 Task: Change the page size to A5.
Action: Mouse moved to (55, 105)
Screenshot: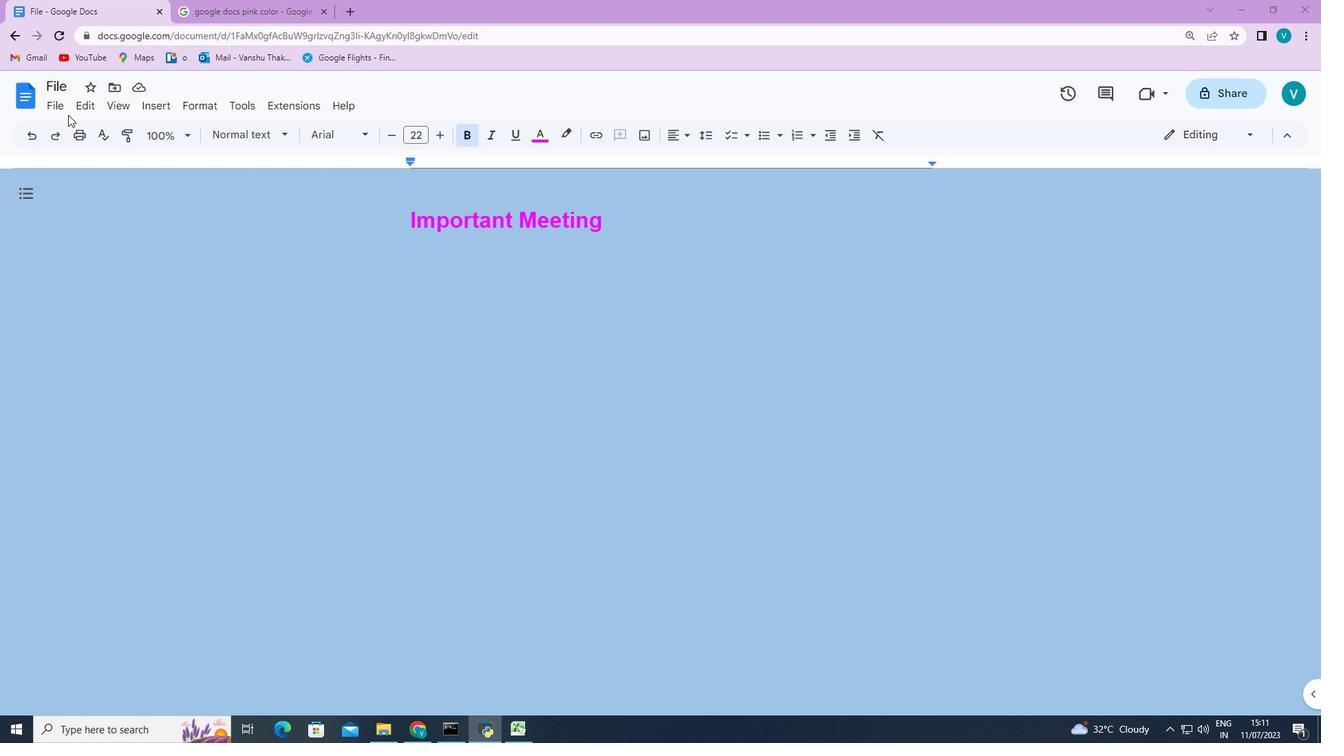 
Action: Mouse pressed left at (55, 105)
Screenshot: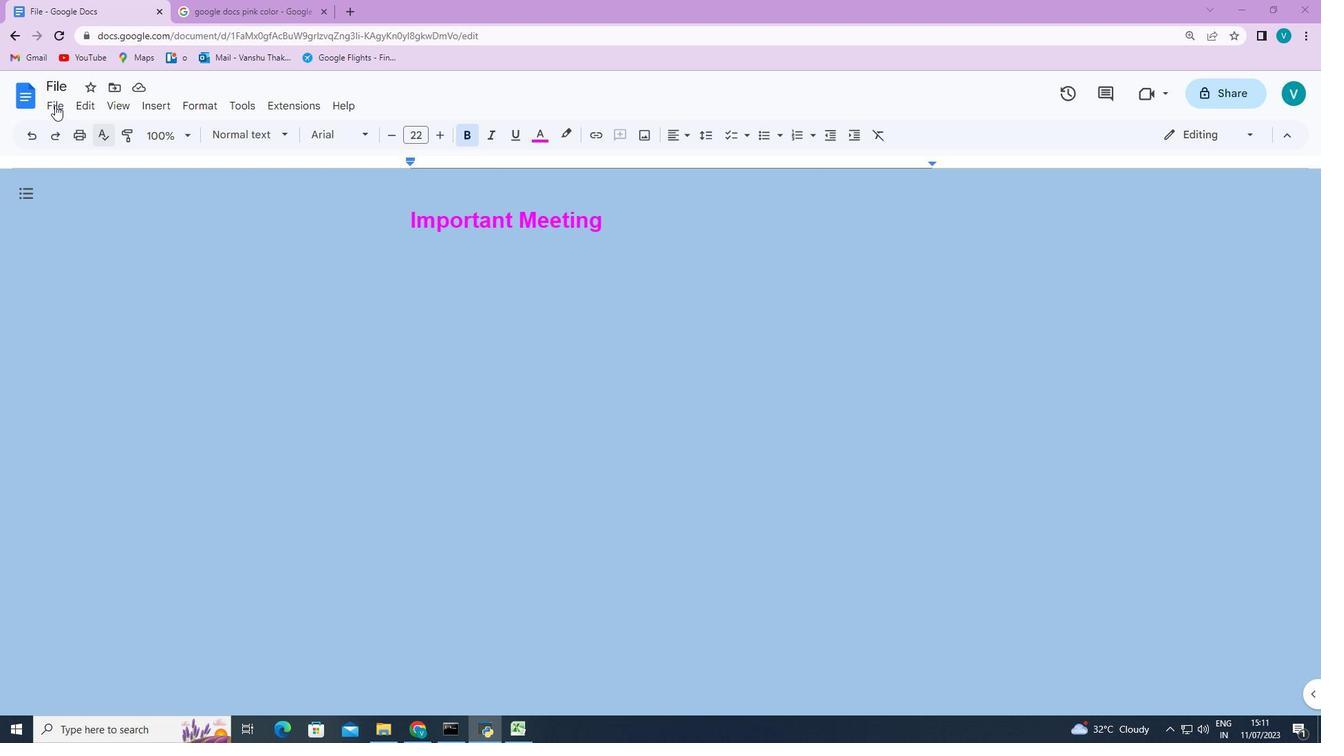 
Action: Mouse moved to (107, 538)
Screenshot: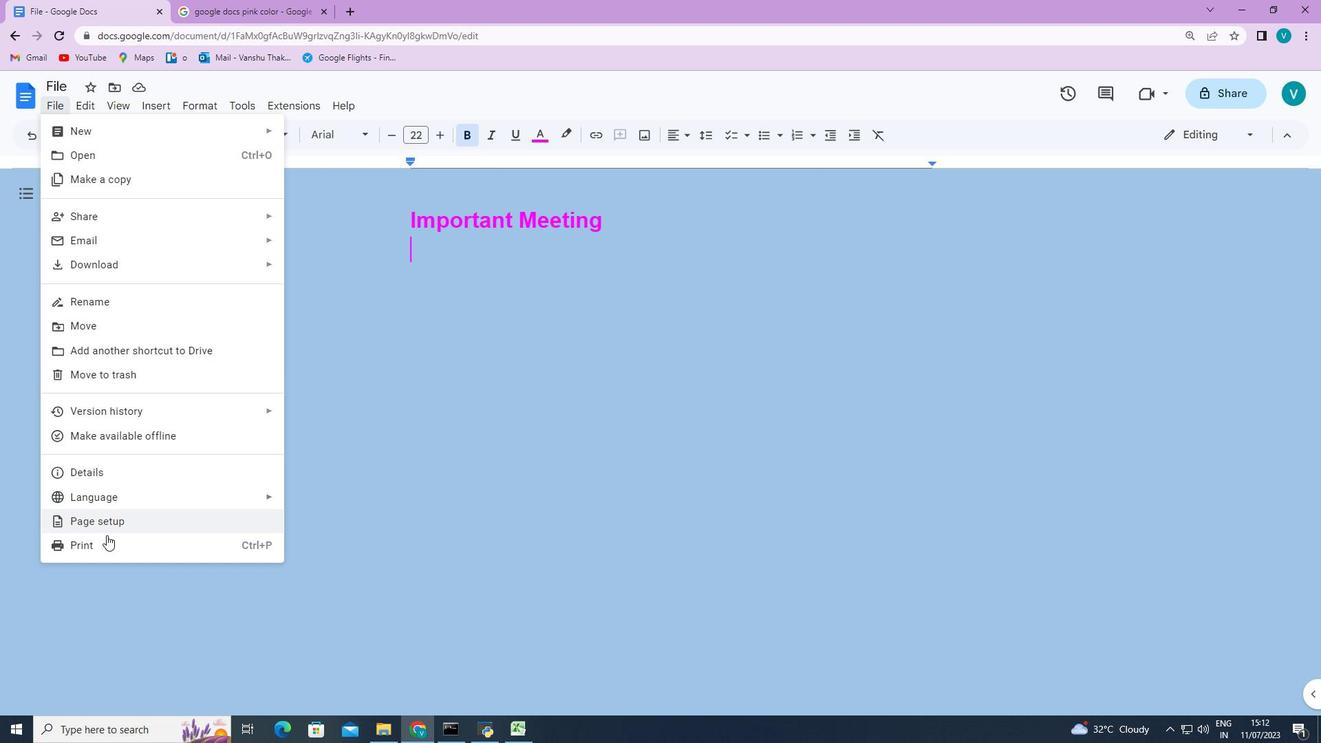 
Action: Mouse pressed left at (107, 538)
Screenshot: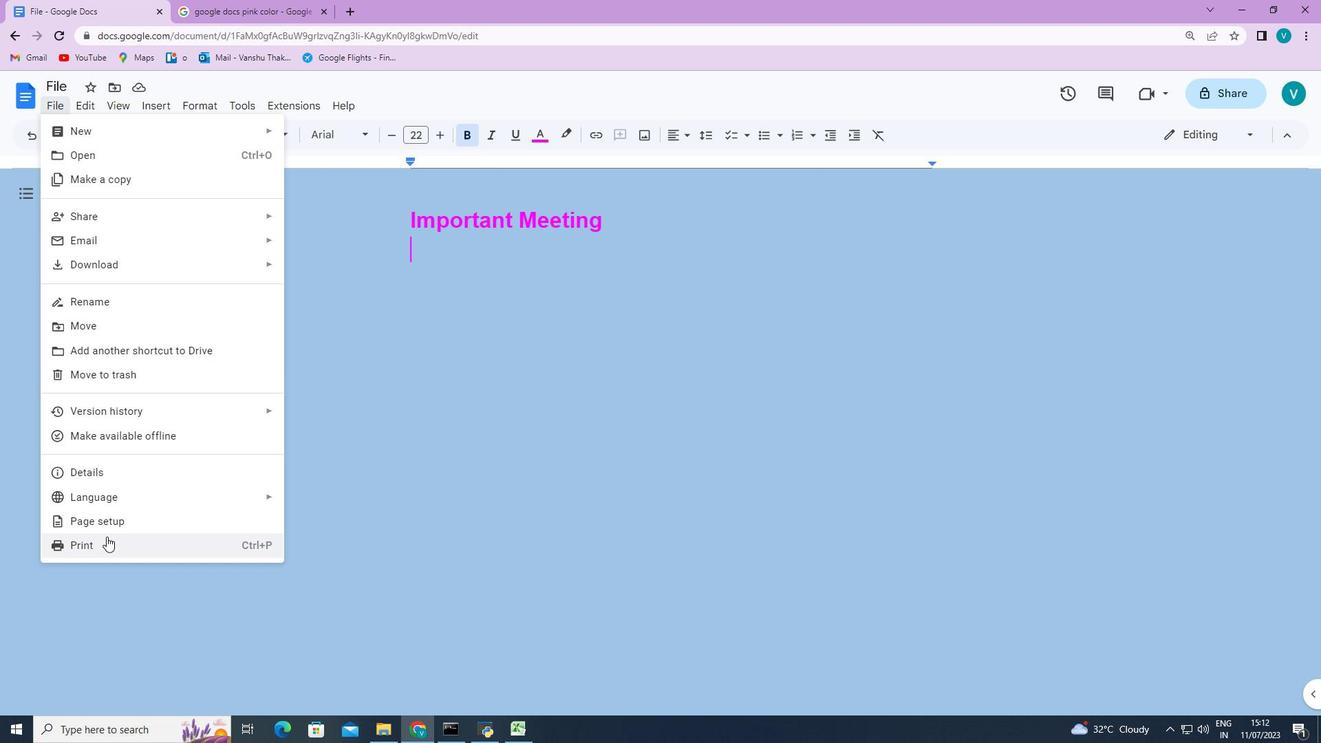 
Action: Mouse moved to (1074, 230)
Screenshot: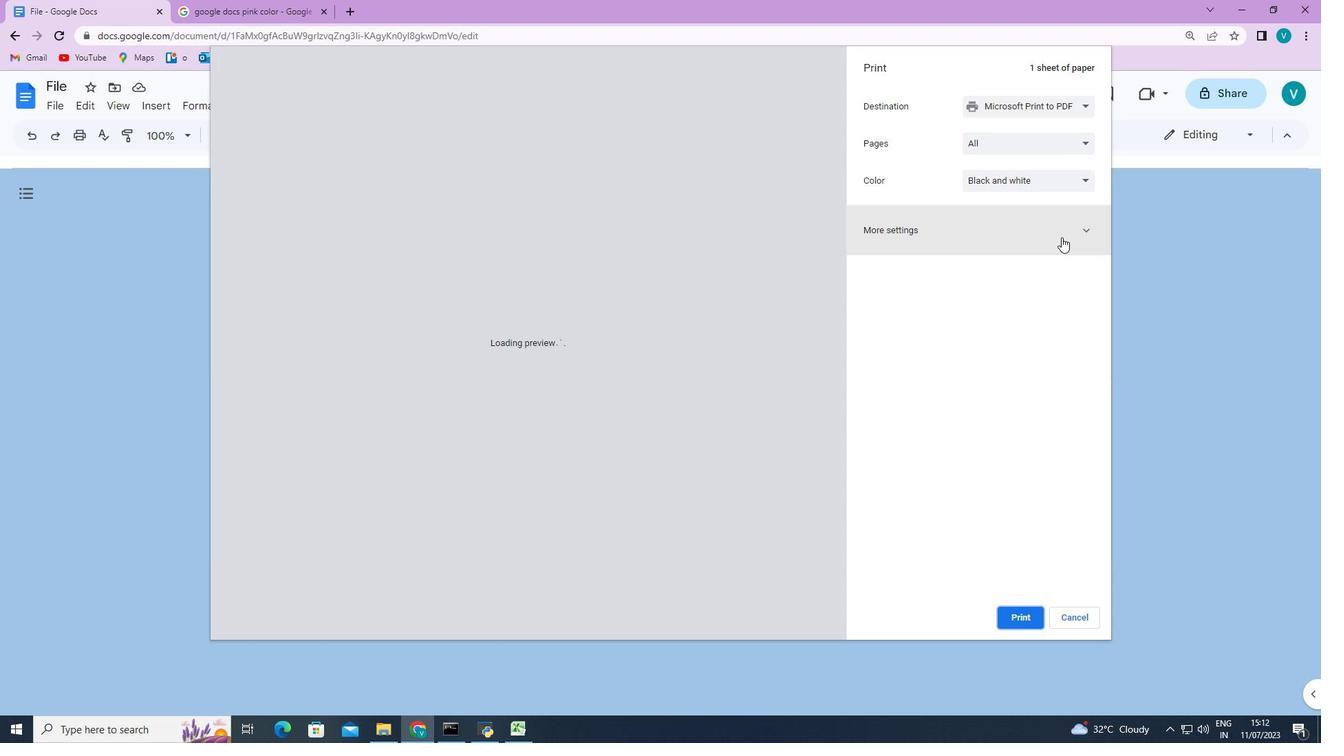 
Action: Mouse pressed left at (1074, 230)
Screenshot: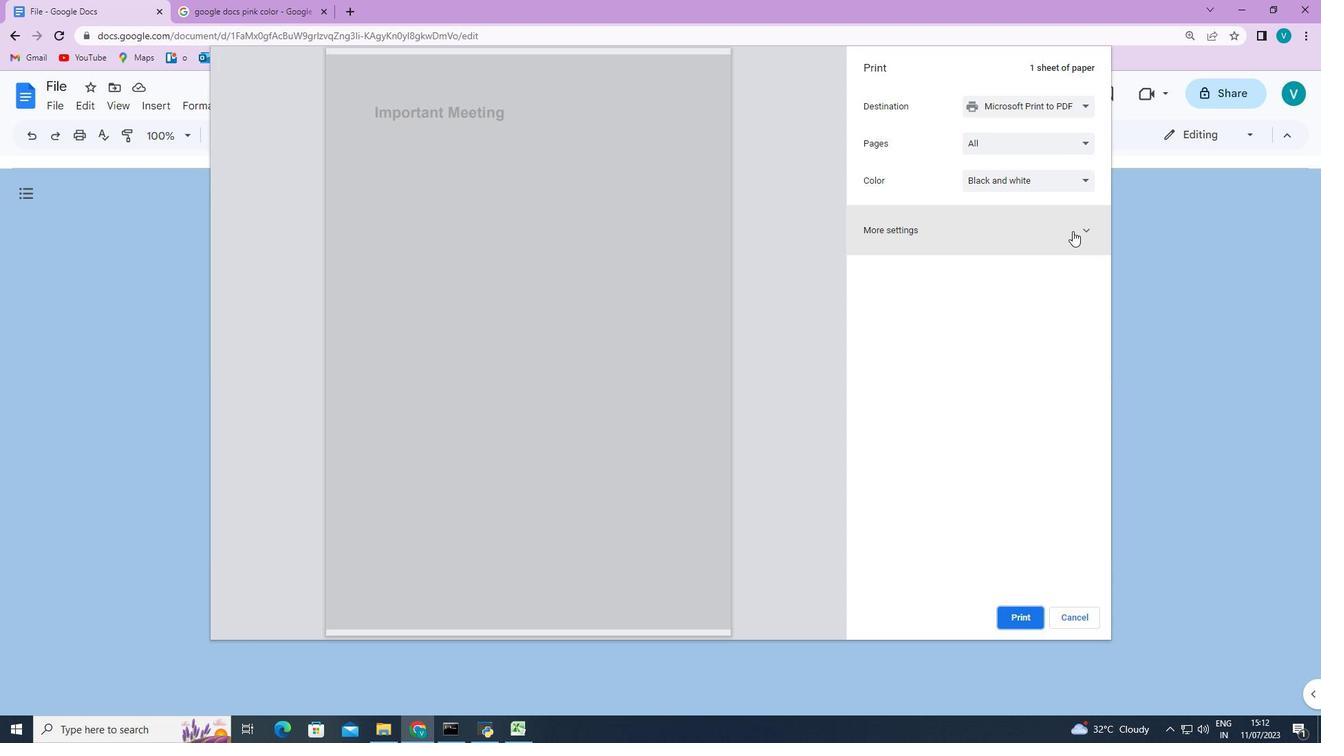 
Action: Mouse moved to (1083, 271)
Screenshot: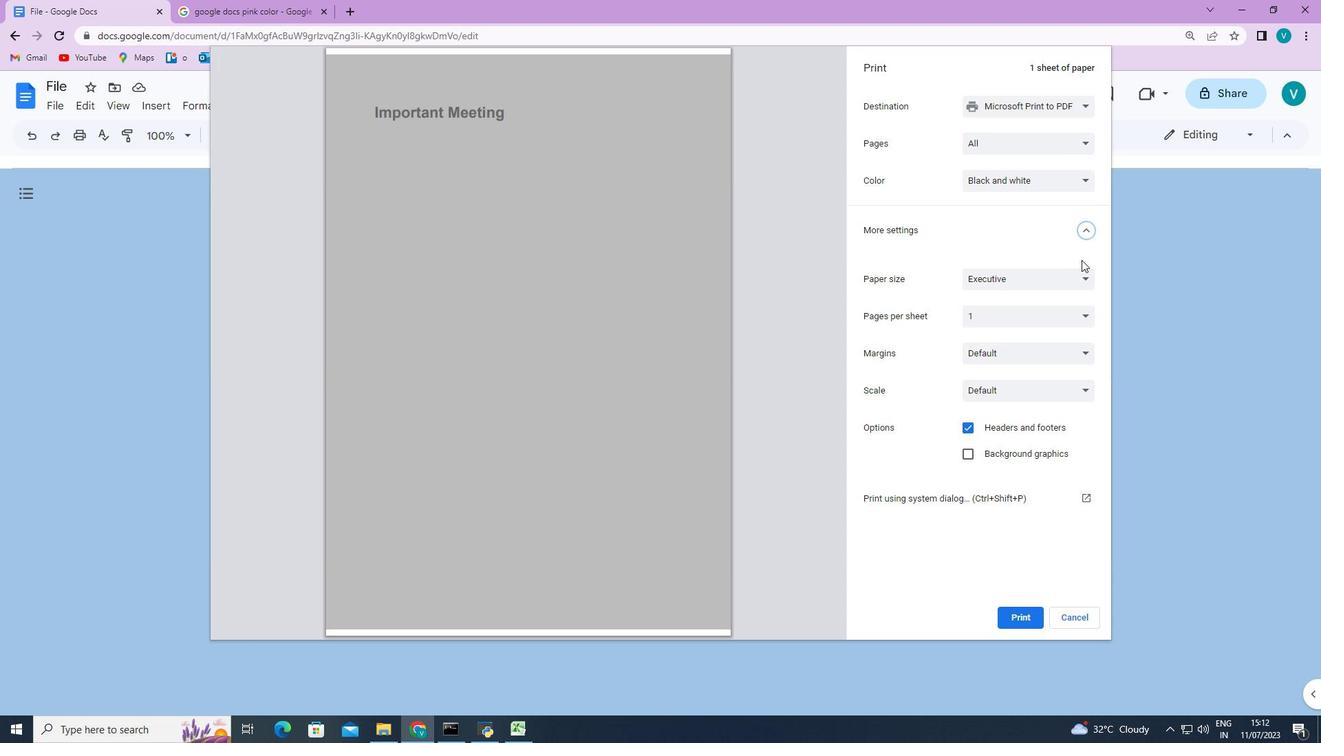 
Action: Mouse pressed left at (1083, 271)
Screenshot: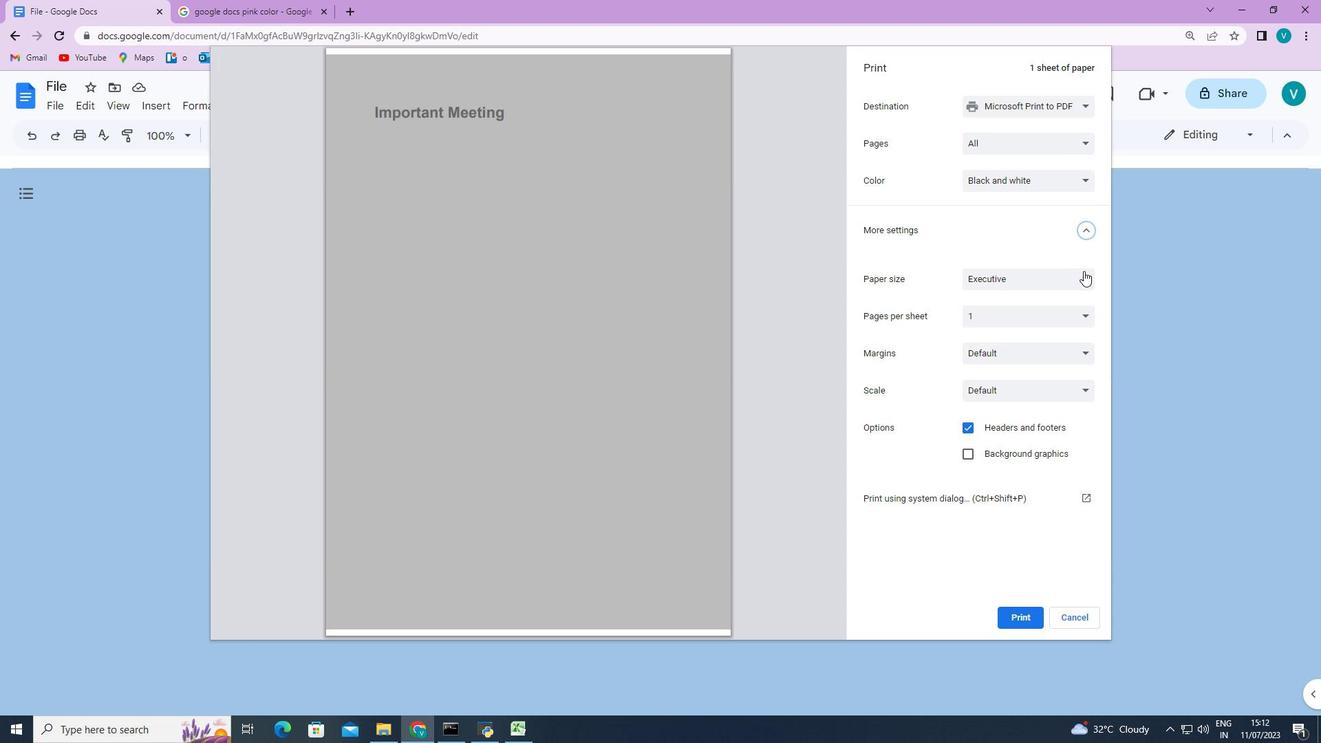
Action: Mouse moved to (991, 373)
Screenshot: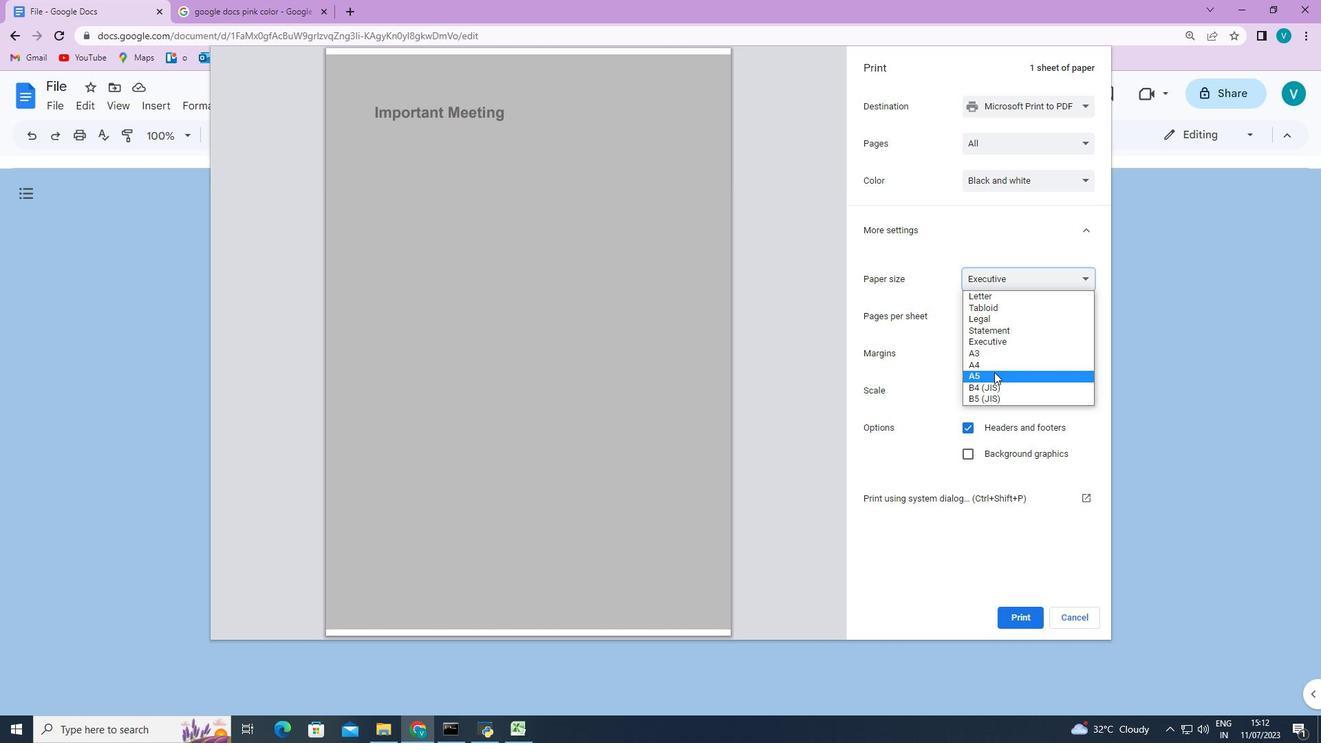 
Action: Mouse pressed left at (991, 373)
Screenshot: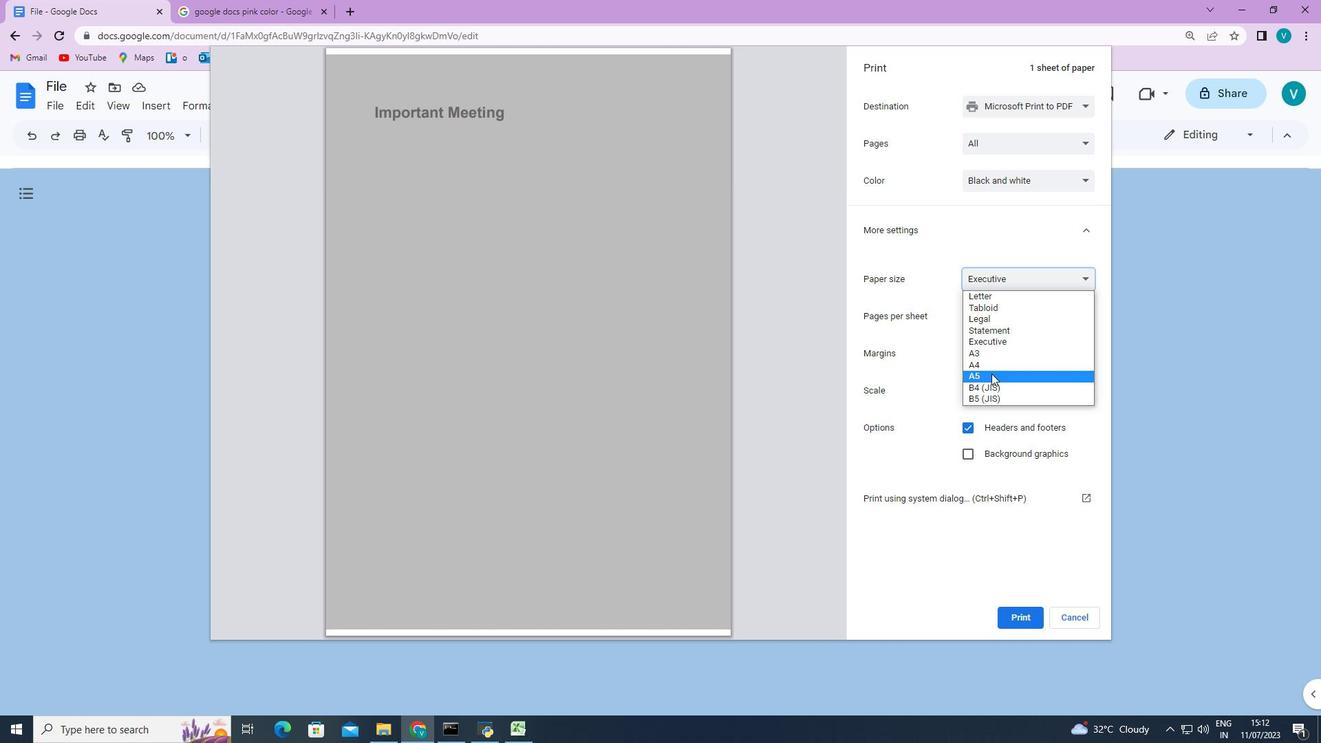 
Action: Mouse moved to (991, 374)
Screenshot: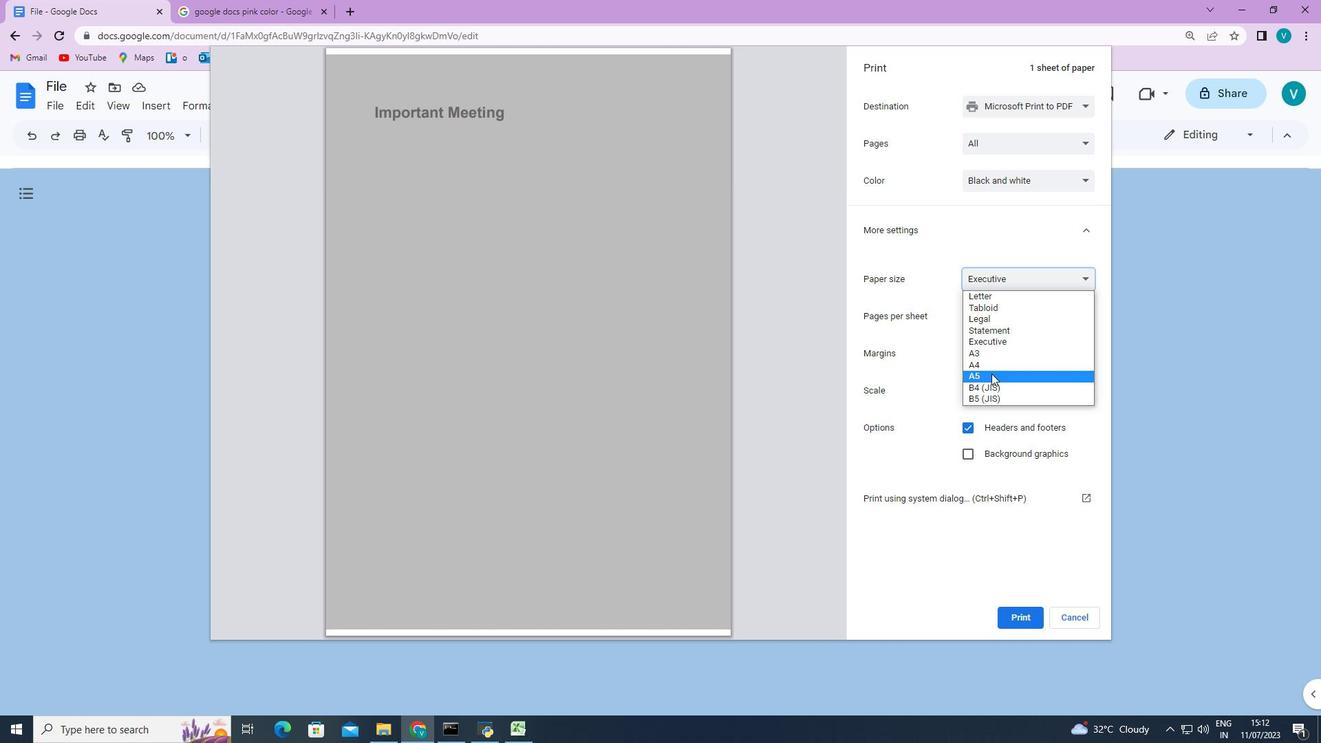 
